 Task: In the  document Mounteverestplan.html Insert the command  'Suggesting 'Email the file to   'softage.8@softage.net', with message attached Important: I've emailed you crucial details. Please make sure to go through it thoroughly. and file type: Plain Text
Action: Mouse moved to (879, 78)
Screenshot: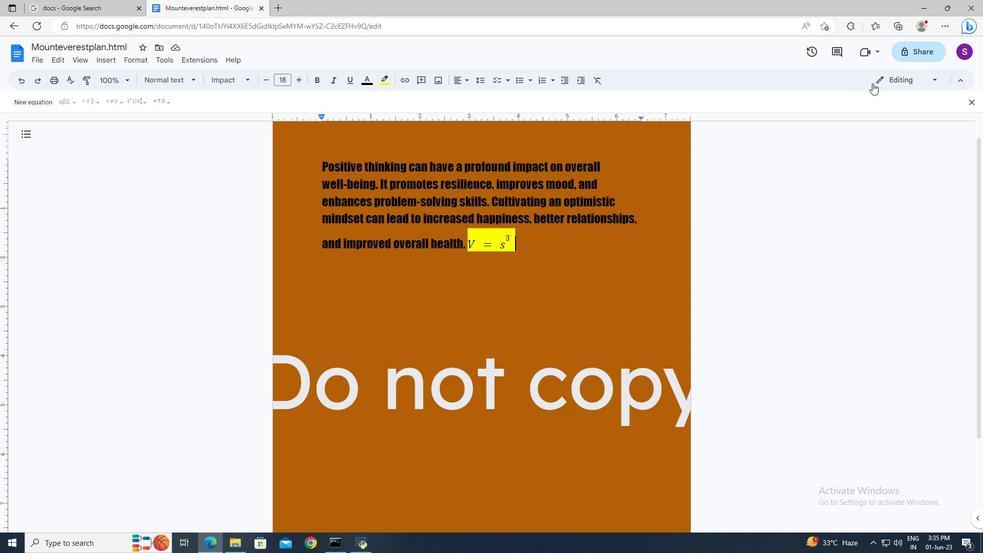 
Action: Mouse pressed left at (879, 78)
Screenshot: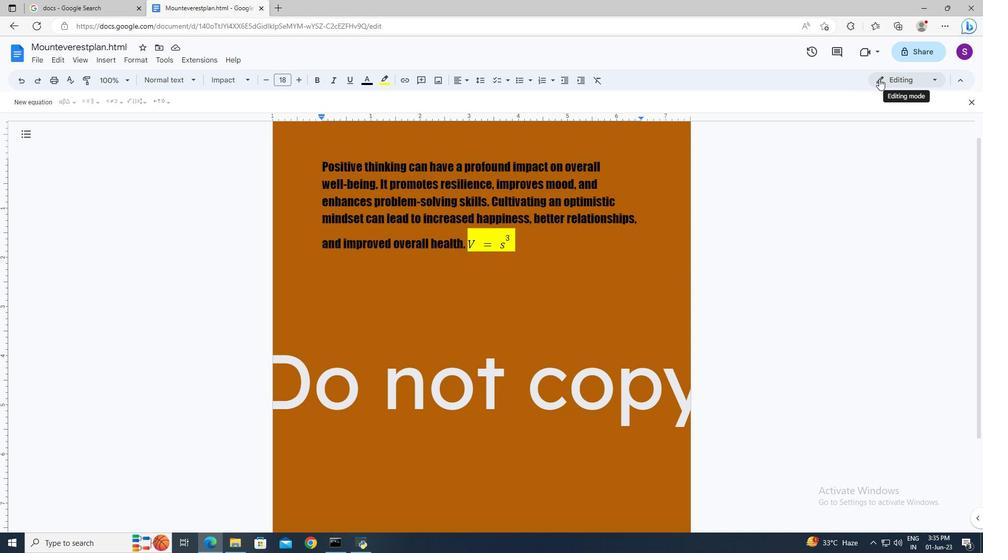 
Action: Mouse moved to (874, 129)
Screenshot: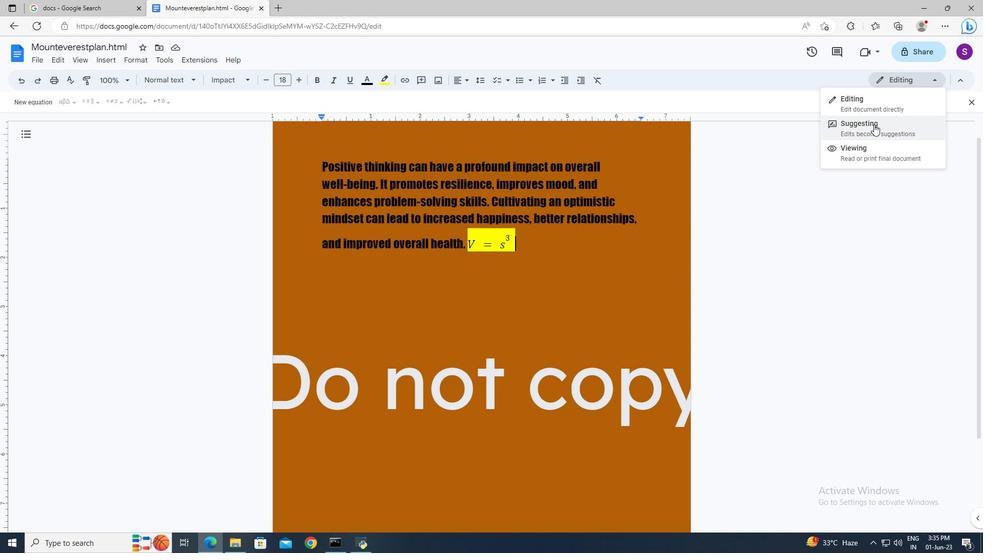 
Action: Mouse pressed left at (874, 129)
Screenshot: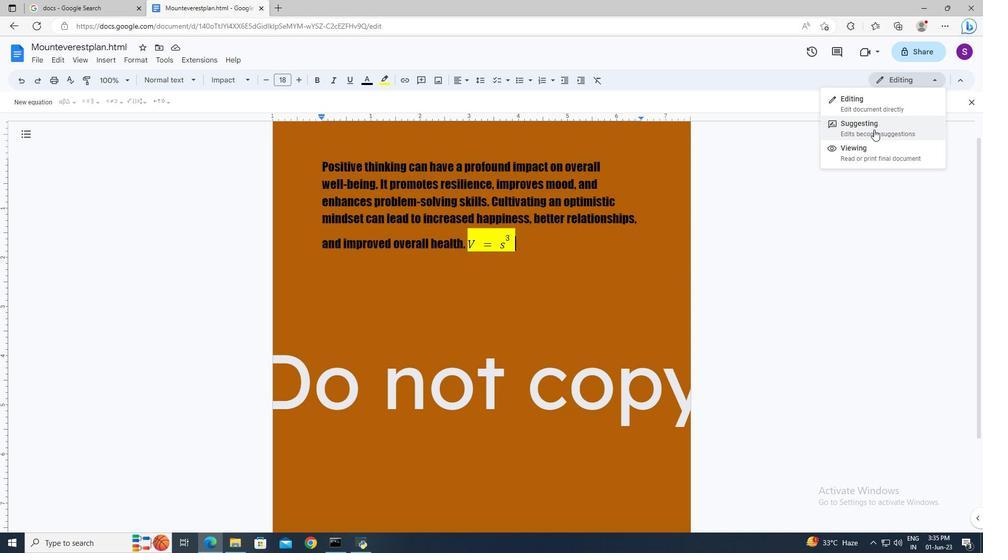 
Action: Mouse moved to (43, 59)
Screenshot: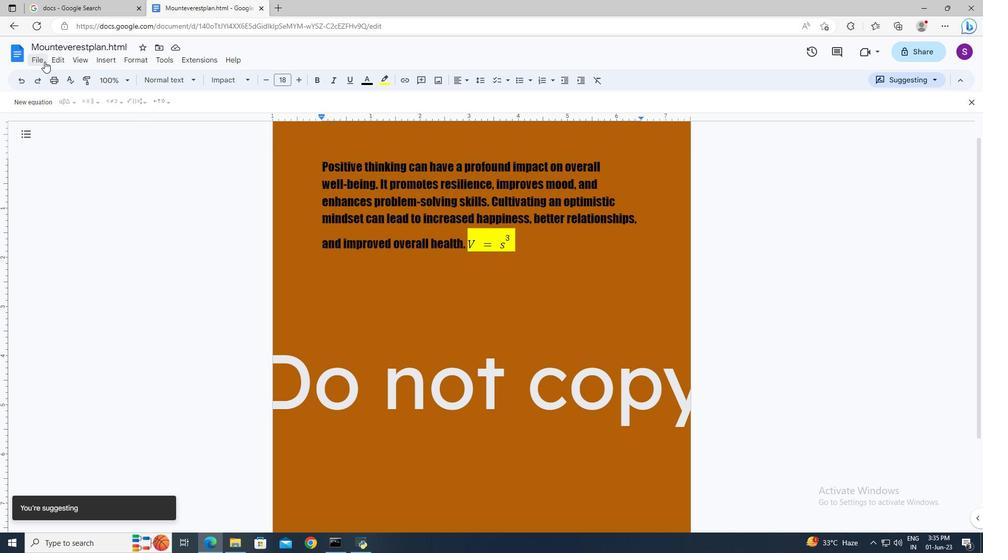 
Action: Mouse pressed left at (43, 59)
Screenshot: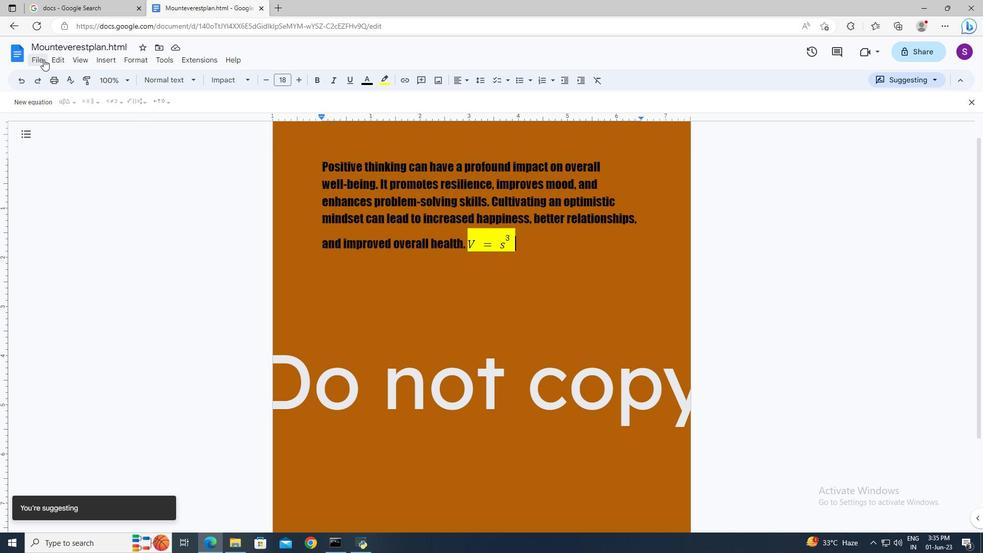 
Action: Mouse moved to (198, 152)
Screenshot: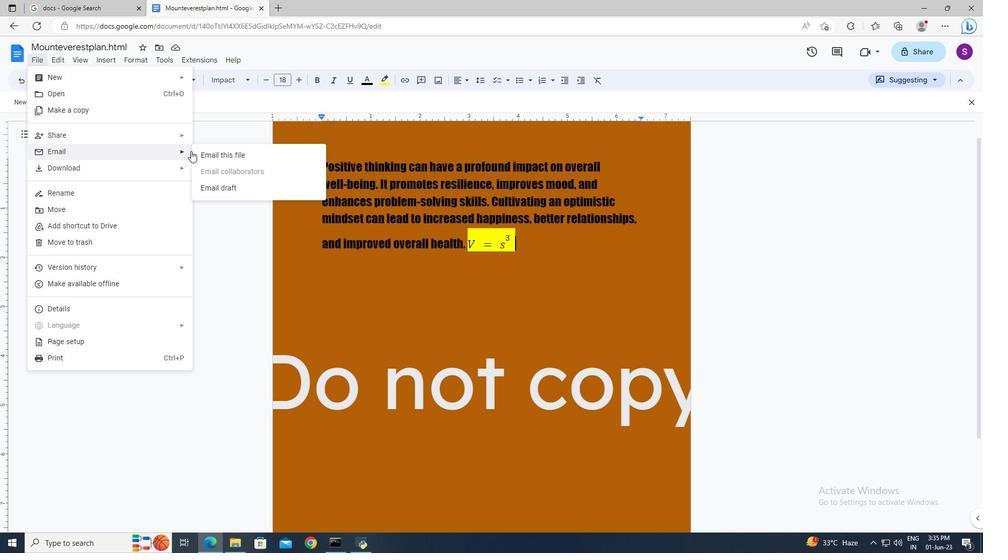
Action: Mouse pressed left at (198, 152)
Screenshot: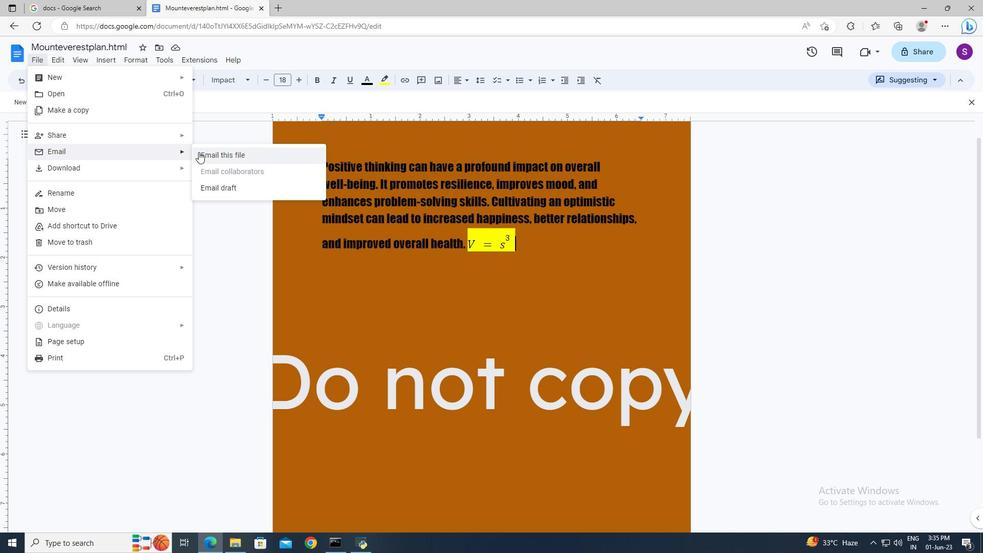 
Action: Mouse moved to (389, 219)
Screenshot: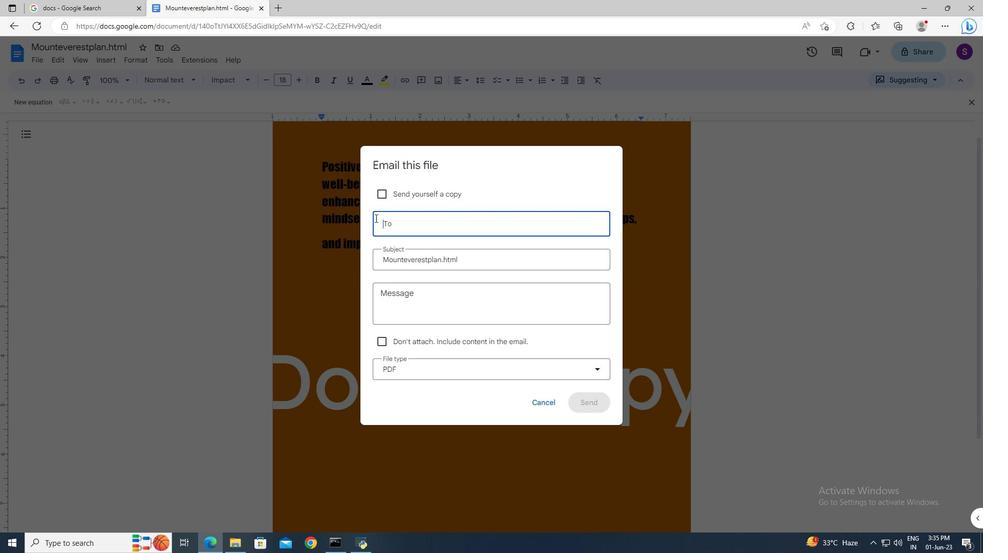 
Action: Mouse pressed left at (389, 219)
Screenshot: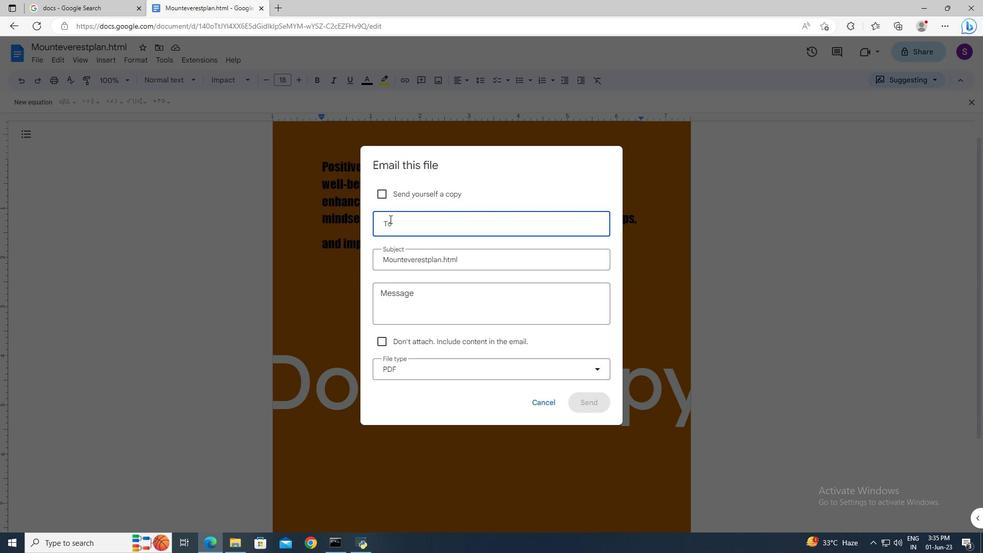 
Action: Key pressed softage.8
Screenshot: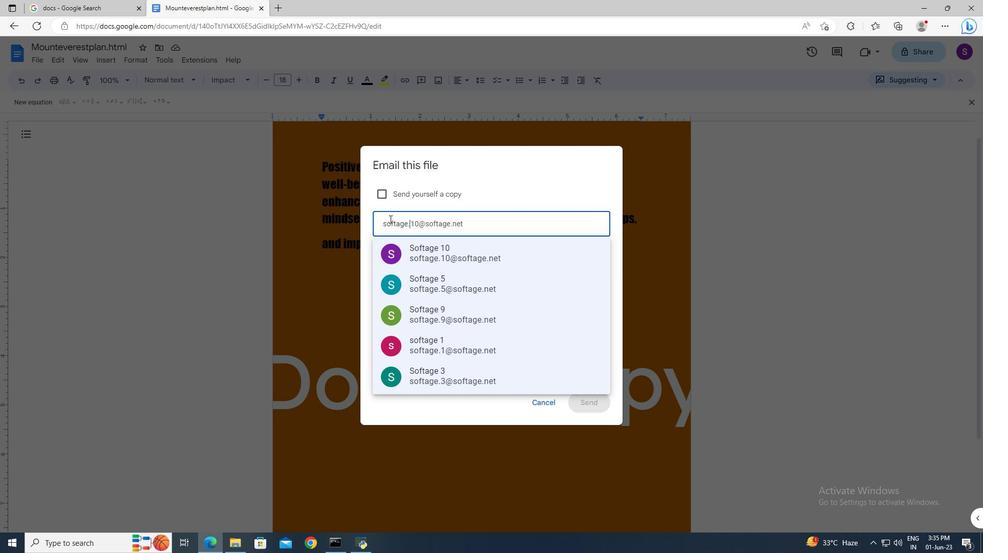 
Action: Mouse moved to (389, 219)
Screenshot: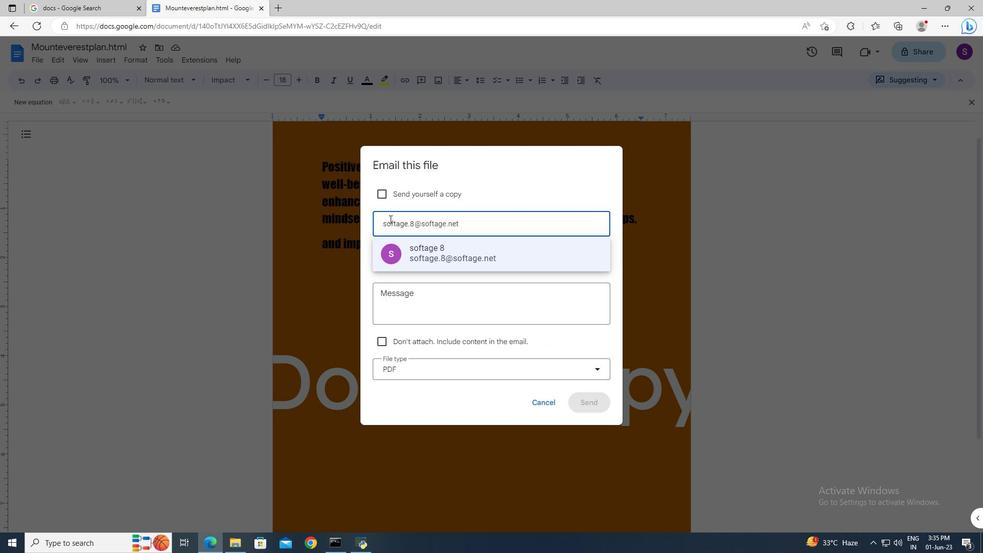 
Action: Key pressed <Key.shift><Key.shift><Key.shift><Key.shift>@softage.net<Key.enter>
Screenshot: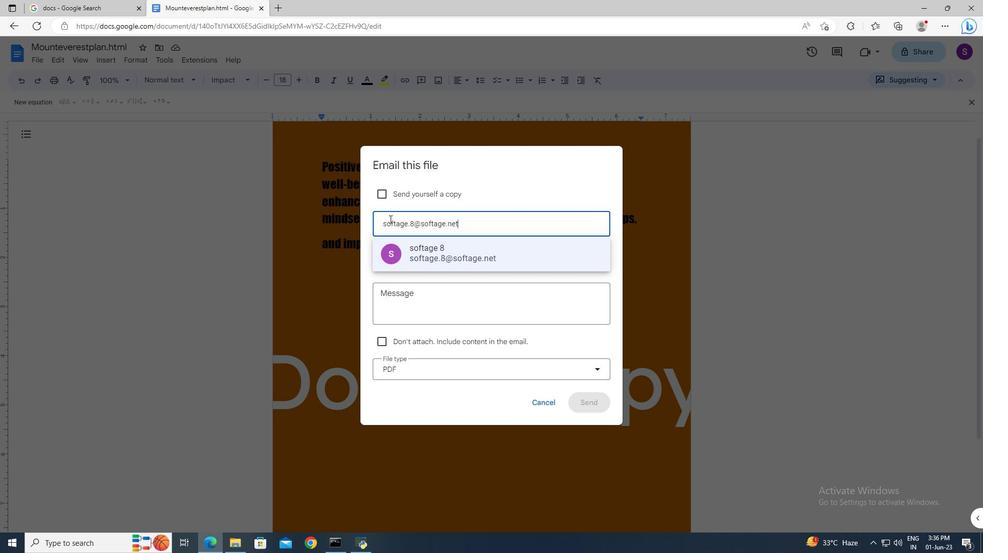 
Action: Mouse moved to (386, 296)
Screenshot: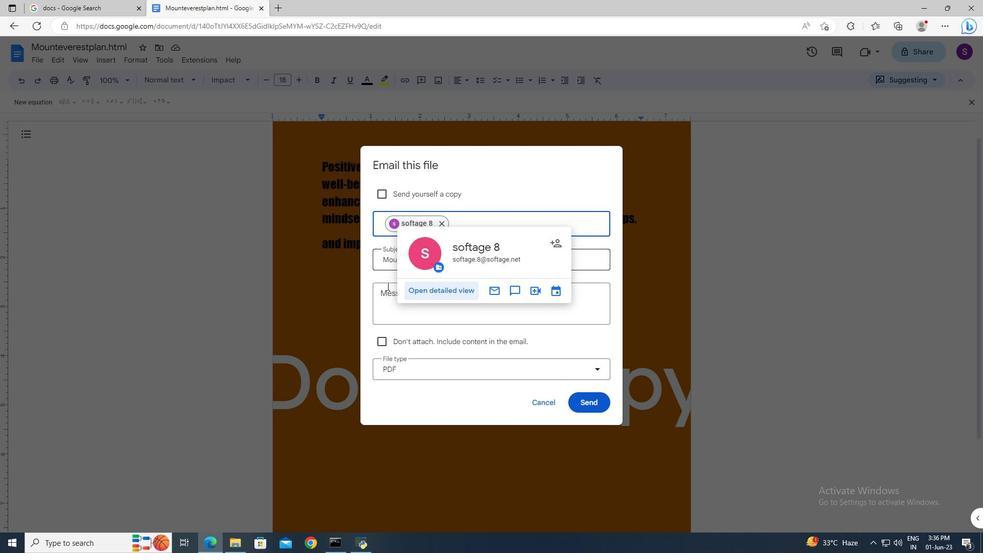 
Action: Mouse pressed left at (386, 296)
Screenshot: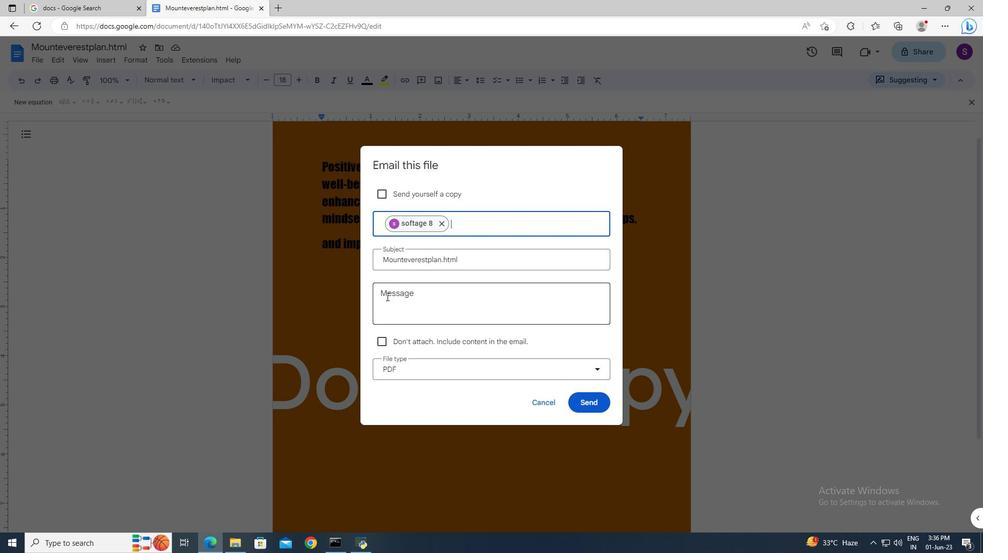 
Action: Key pressed <Key.shift>Important<Key.shift>:<Key.space><Key.shift>I've<Key.space>emailed<Key.space>you<Key.space>crucial<Key.space>details.<Key.space><Key.shift>Please<Key.space>make<Key.space>sure<Key.space>to<Key.space>go<Key.space>through<Key.space>it<Key.space>thoroughly.
Screenshot: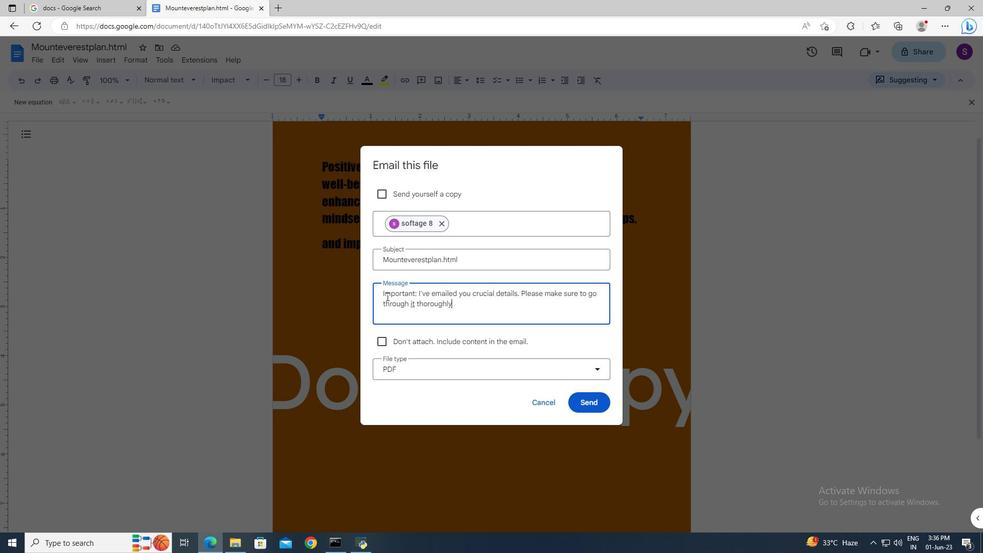 
Action: Mouse moved to (401, 371)
Screenshot: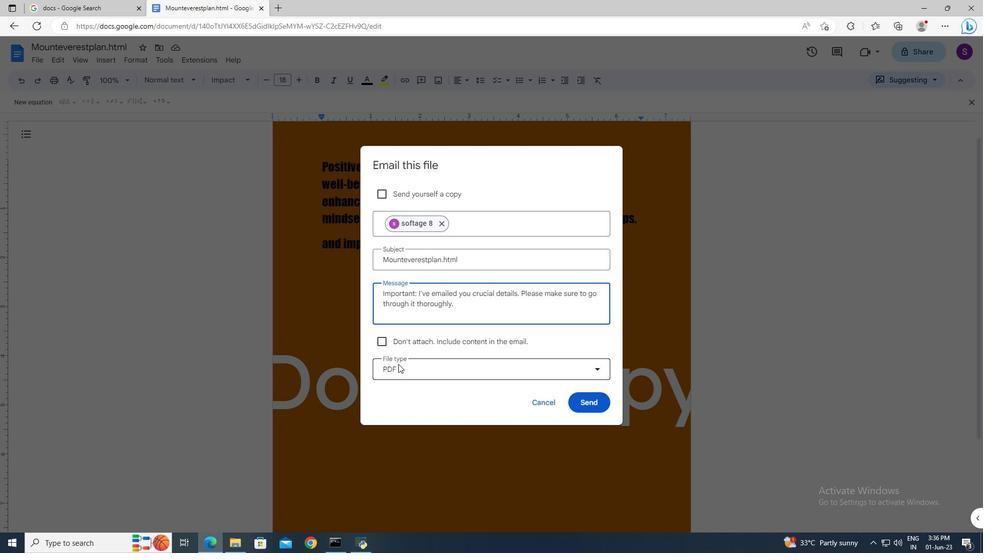 
Action: Mouse pressed left at (401, 371)
Screenshot: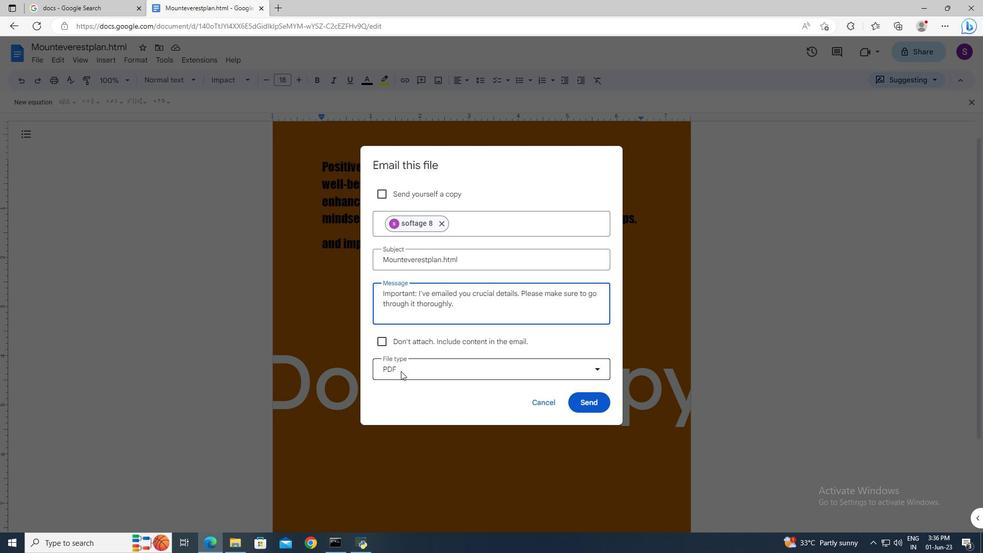 
Action: Mouse moved to (411, 471)
Screenshot: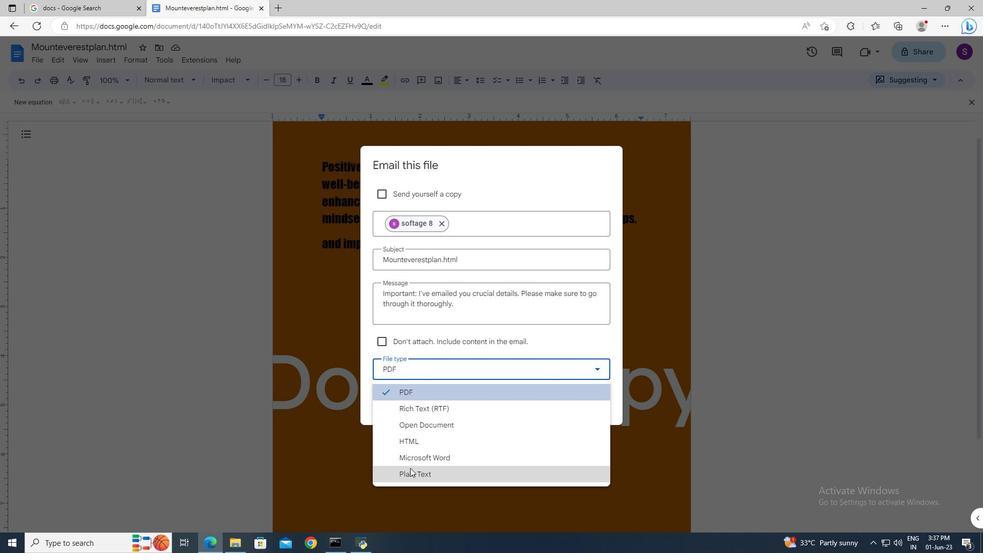 
Action: Mouse pressed left at (411, 471)
Screenshot: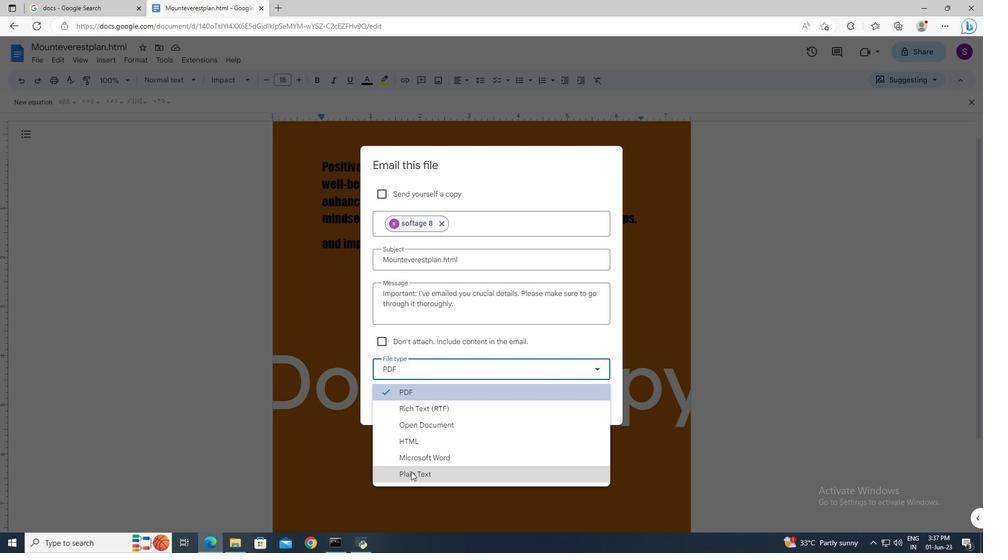 
Action: Mouse moved to (584, 410)
Screenshot: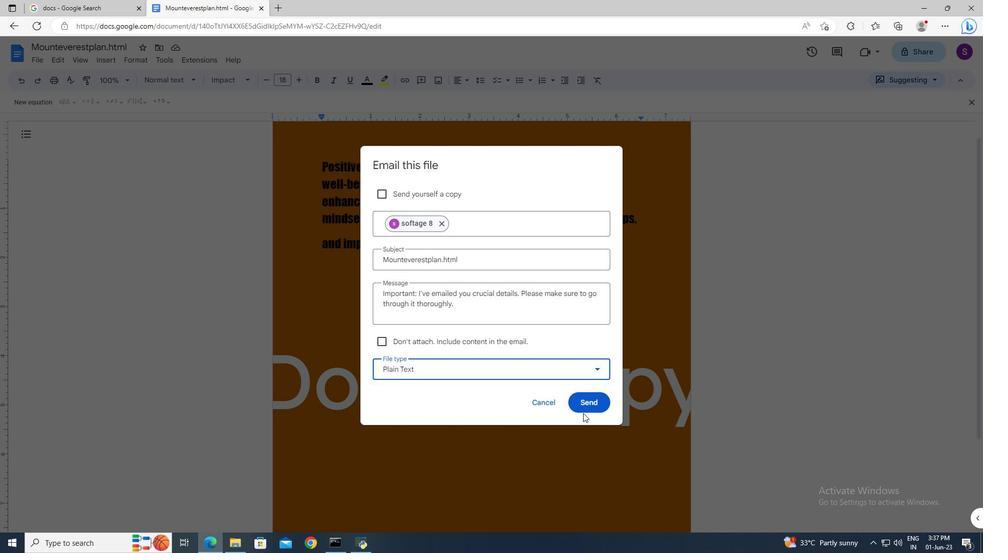 
Action: Mouse pressed left at (584, 410)
Screenshot: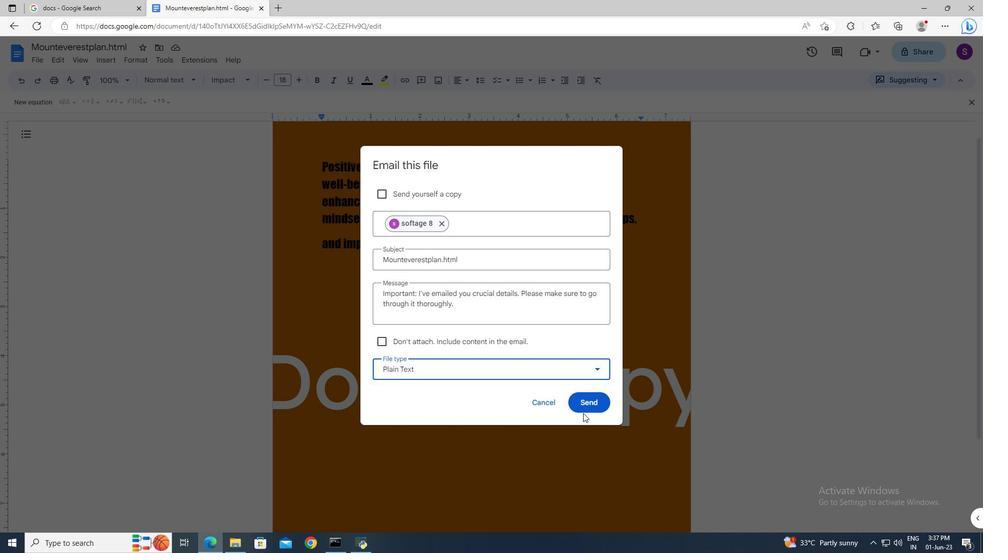 
Action: Mouse moved to (585, 406)
Screenshot: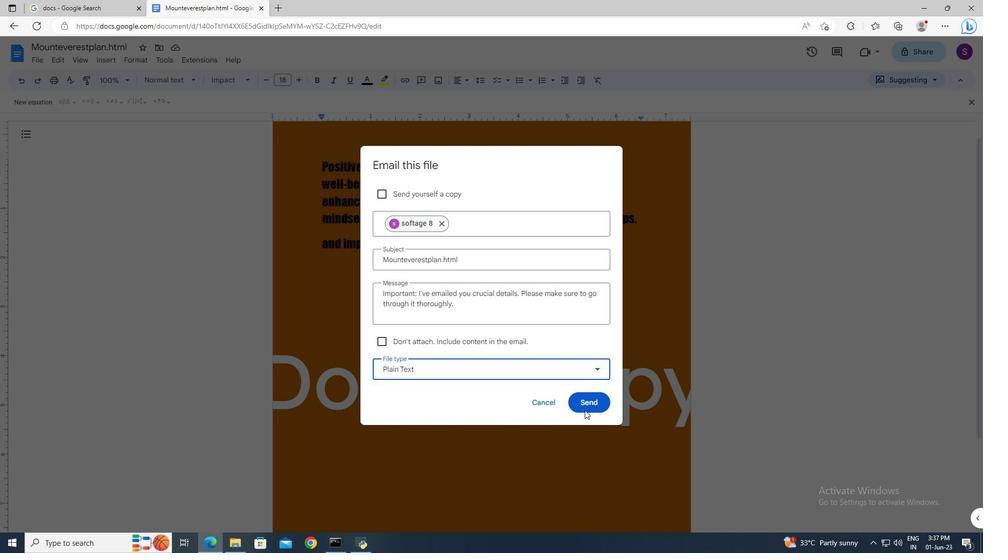 
Action: Mouse pressed left at (585, 406)
Screenshot: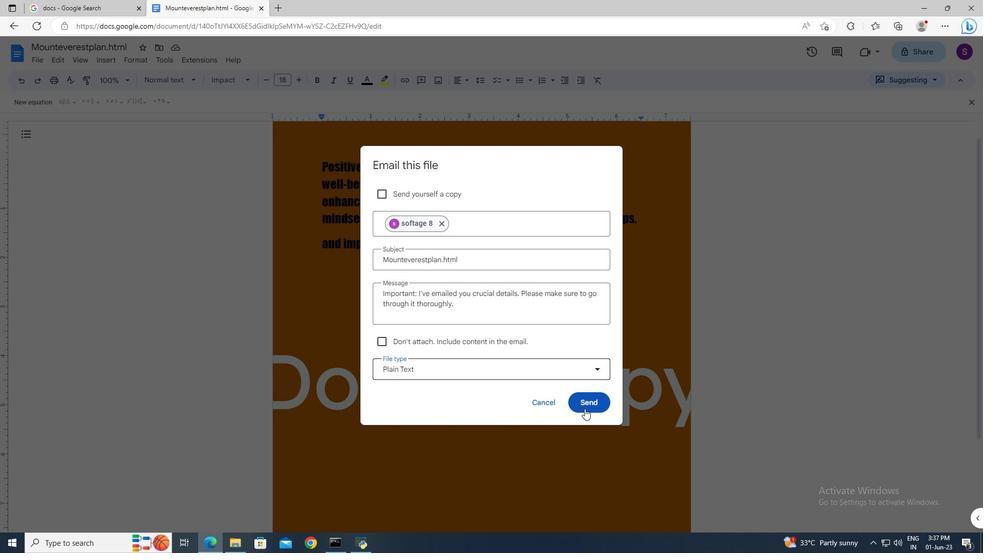 
